Task: Sort the products in the category "Soups" by unit price (high first).
Action: Mouse moved to (15, 105)
Screenshot: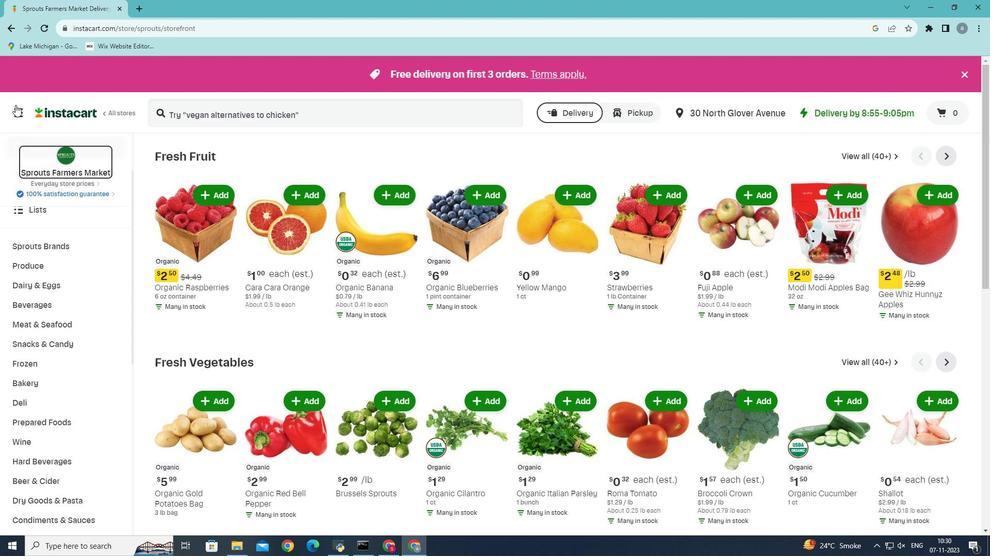 
Action: Mouse pressed left at (15, 105)
Screenshot: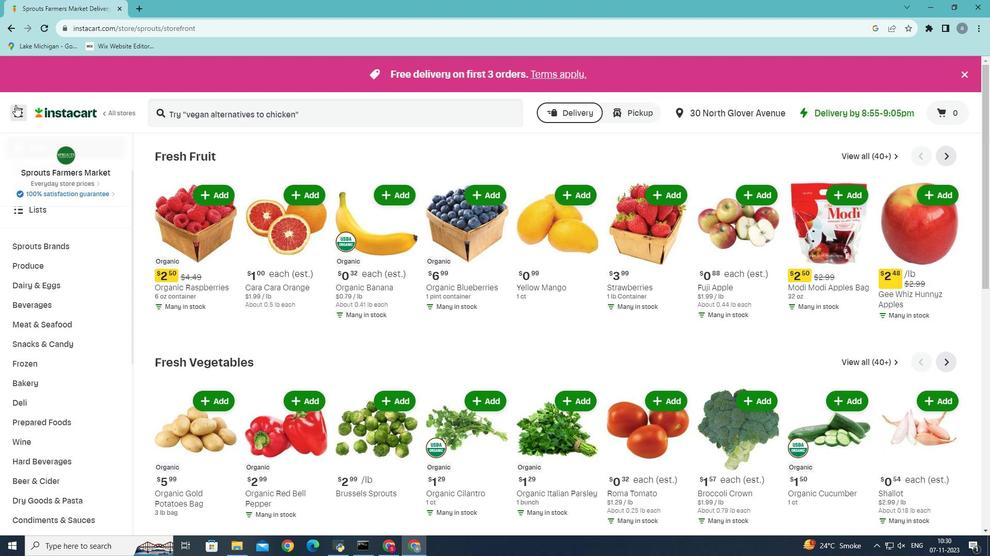 
Action: Mouse moved to (40, 287)
Screenshot: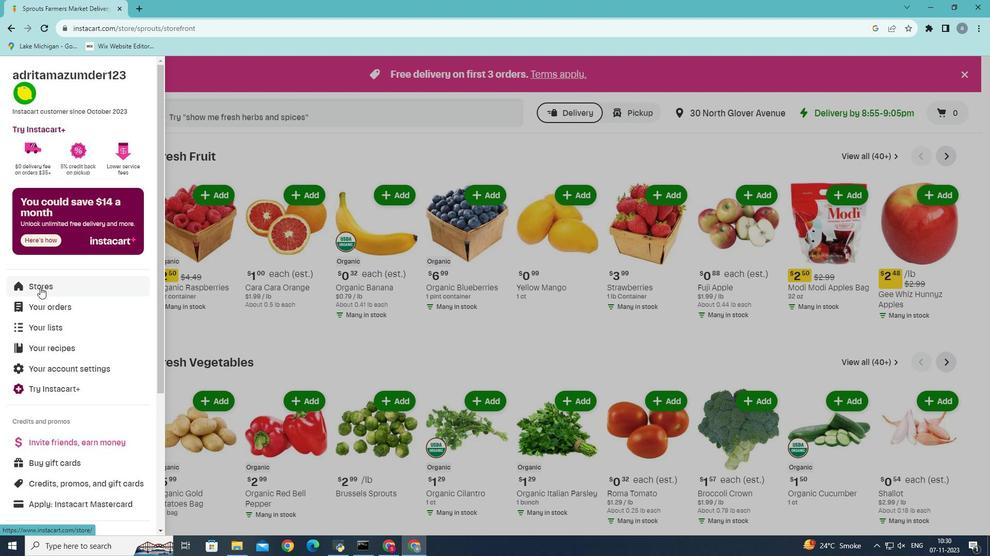 
Action: Mouse pressed left at (40, 287)
Screenshot: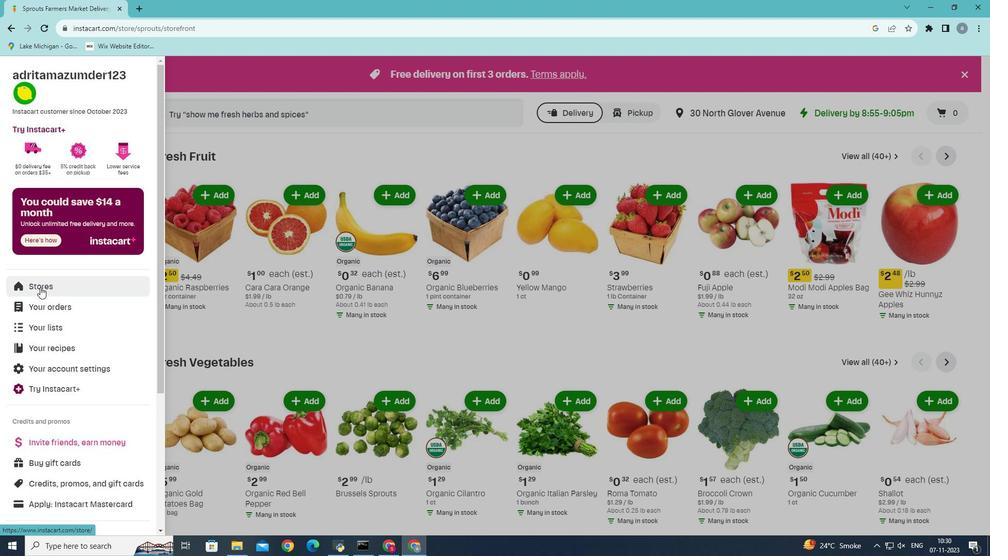 
Action: Mouse moved to (251, 116)
Screenshot: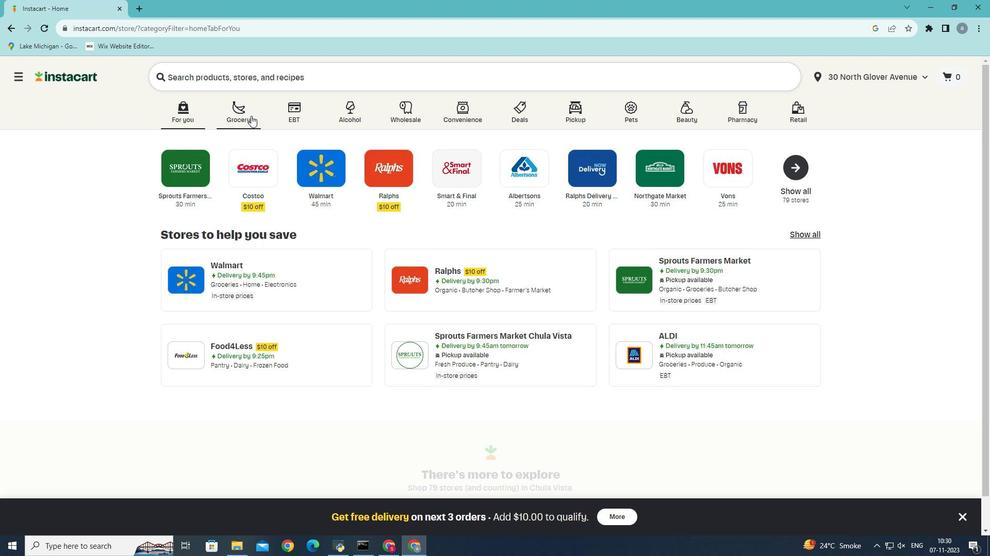 
Action: Mouse pressed left at (251, 116)
Screenshot: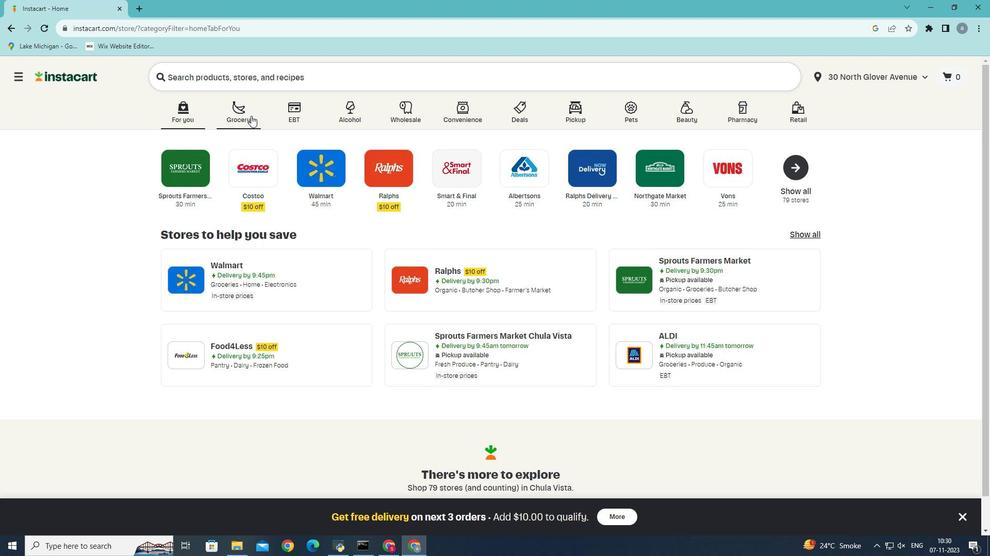 
Action: Mouse pressed left at (251, 116)
Screenshot: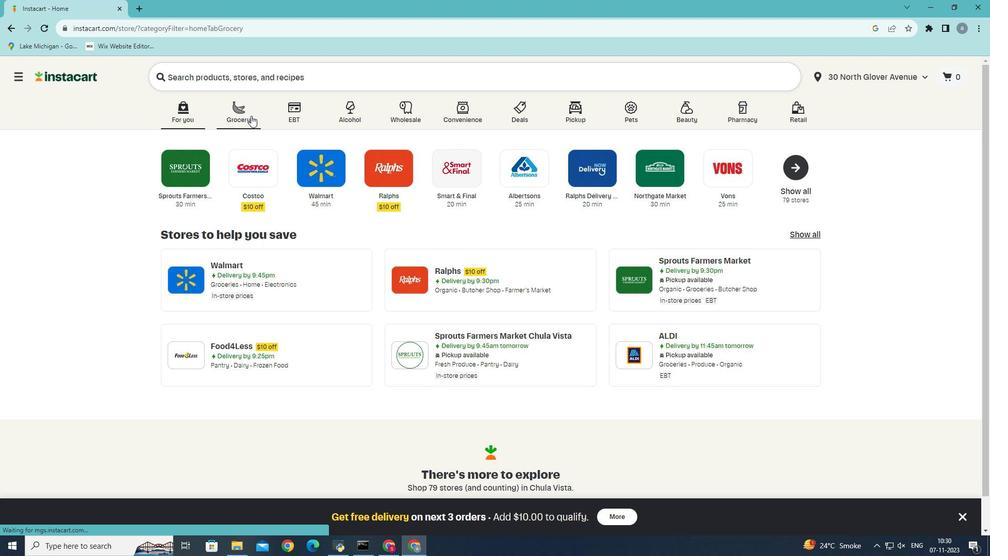 
Action: Mouse moved to (258, 300)
Screenshot: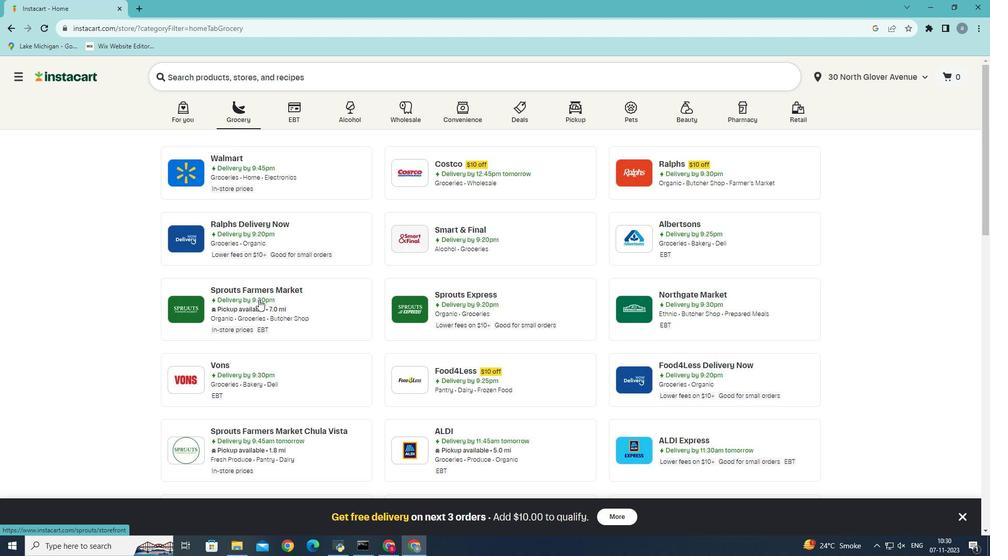 
Action: Mouse pressed left at (258, 300)
Screenshot: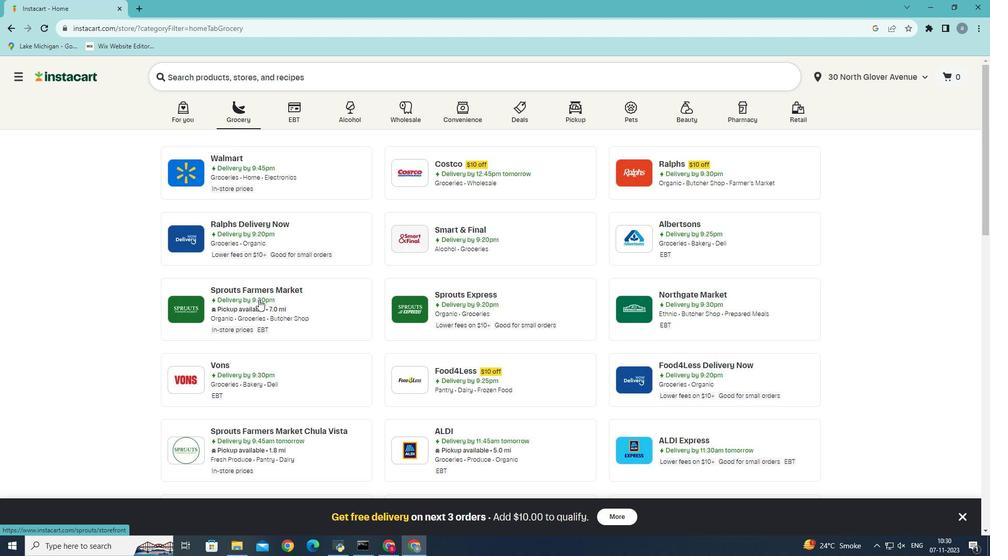 
Action: Mouse moved to (47, 370)
Screenshot: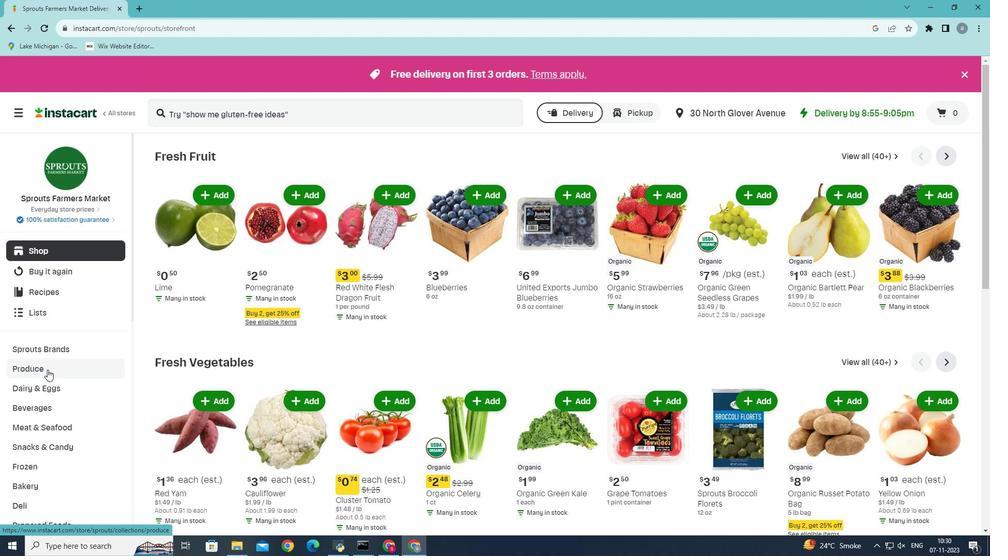 
Action: Mouse scrolled (47, 369) with delta (0, 0)
Screenshot: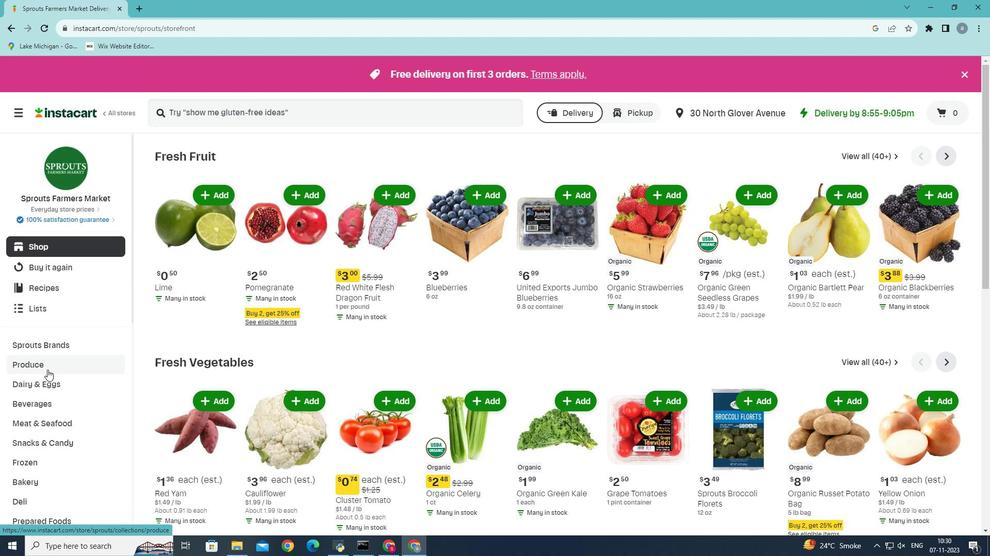 
Action: Mouse scrolled (47, 369) with delta (0, 0)
Screenshot: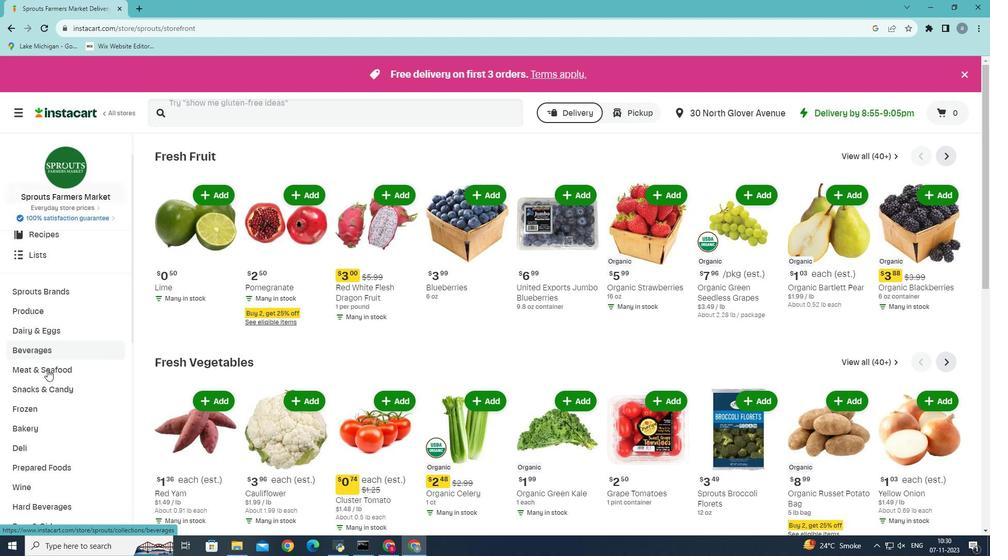 
Action: Mouse scrolled (47, 369) with delta (0, 0)
Screenshot: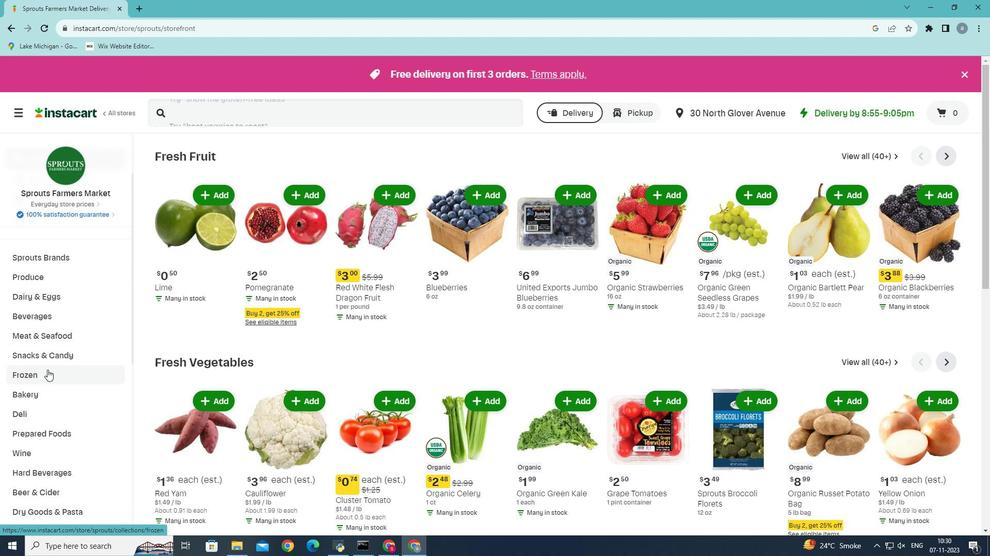 
Action: Mouse moved to (45, 369)
Screenshot: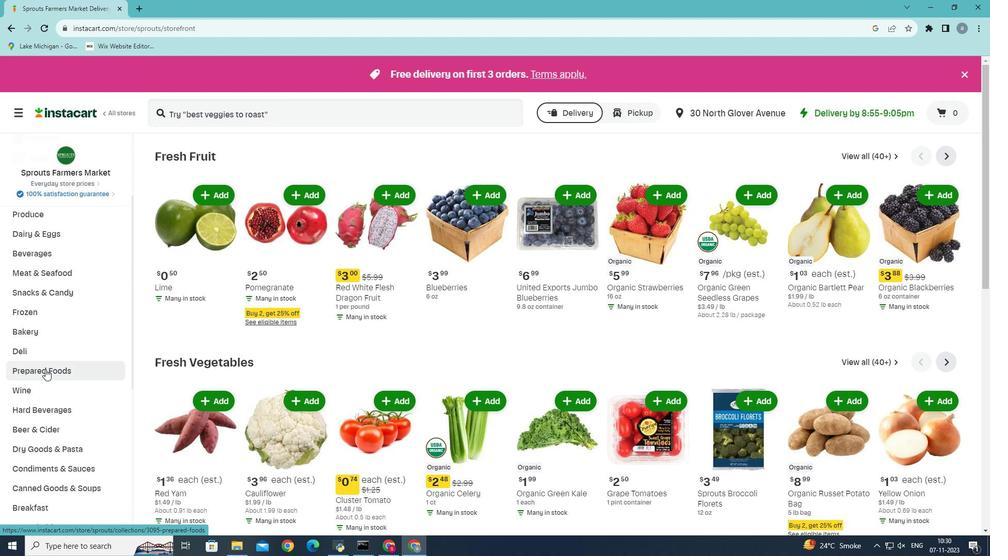 
Action: Mouse pressed left at (45, 369)
Screenshot: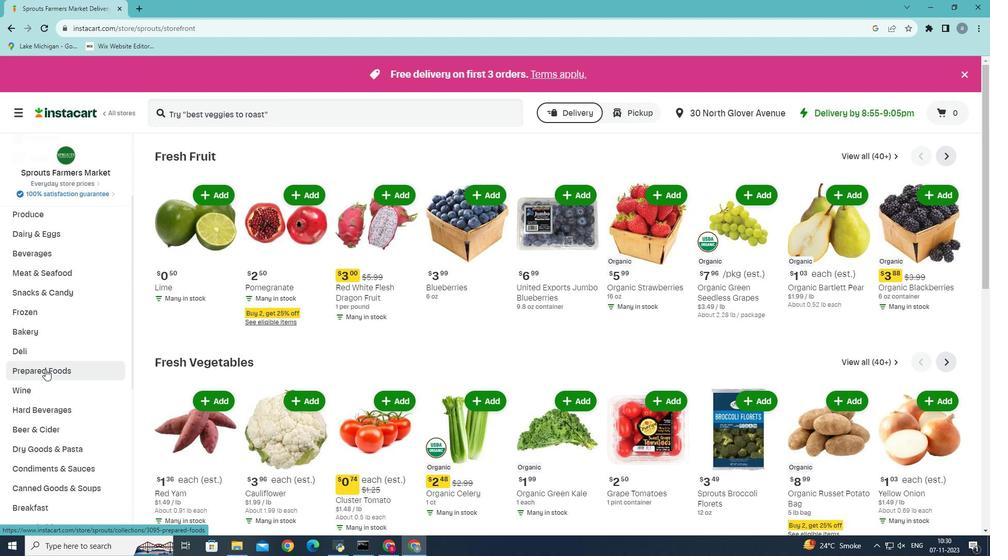 
Action: Mouse moved to (520, 181)
Screenshot: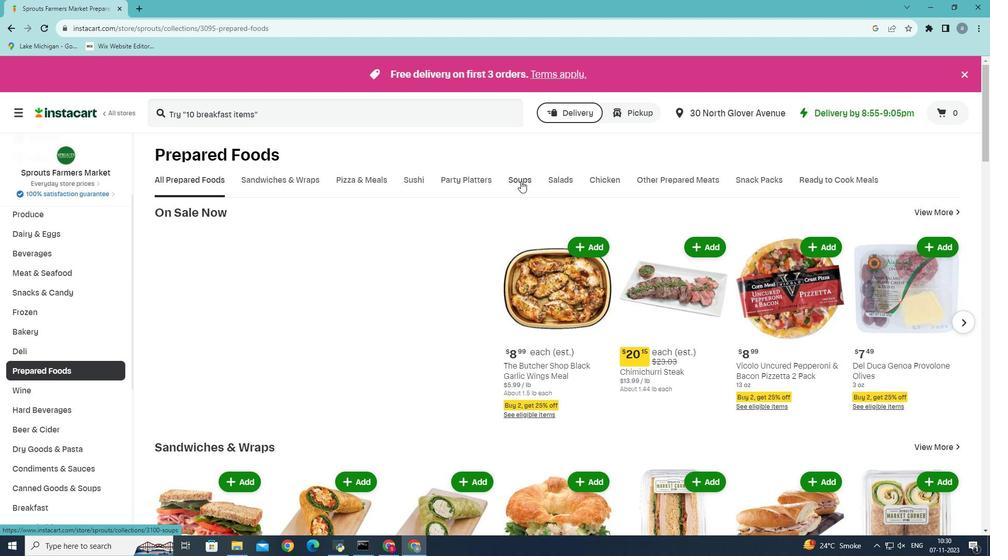 
Action: Mouse pressed left at (520, 181)
Screenshot: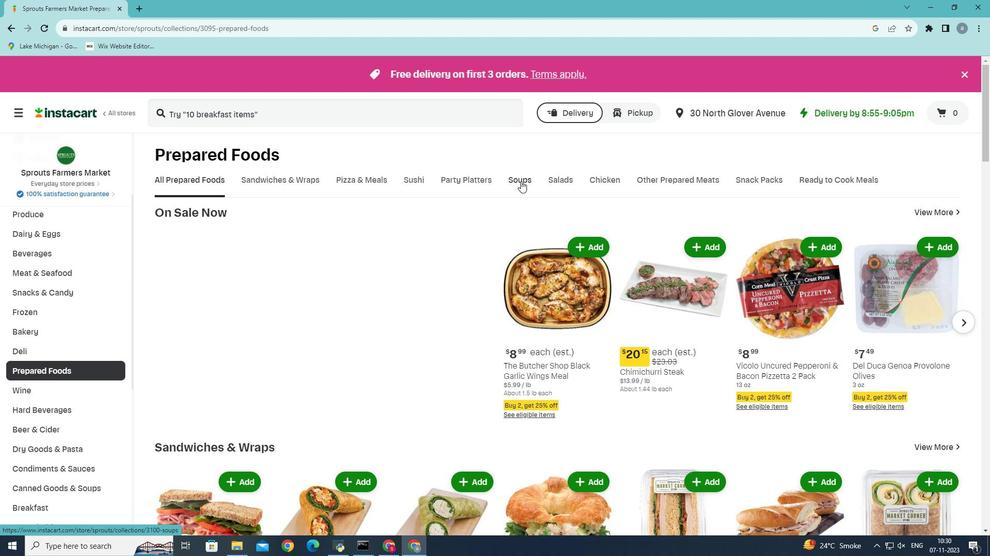 
Action: Mouse moved to (950, 215)
Screenshot: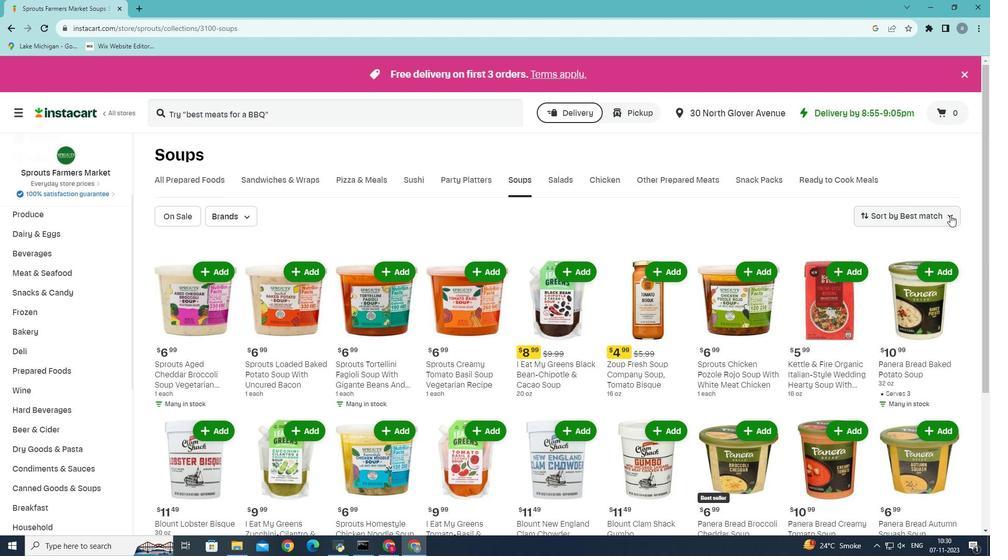 
Action: Mouse pressed left at (950, 215)
Screenshot: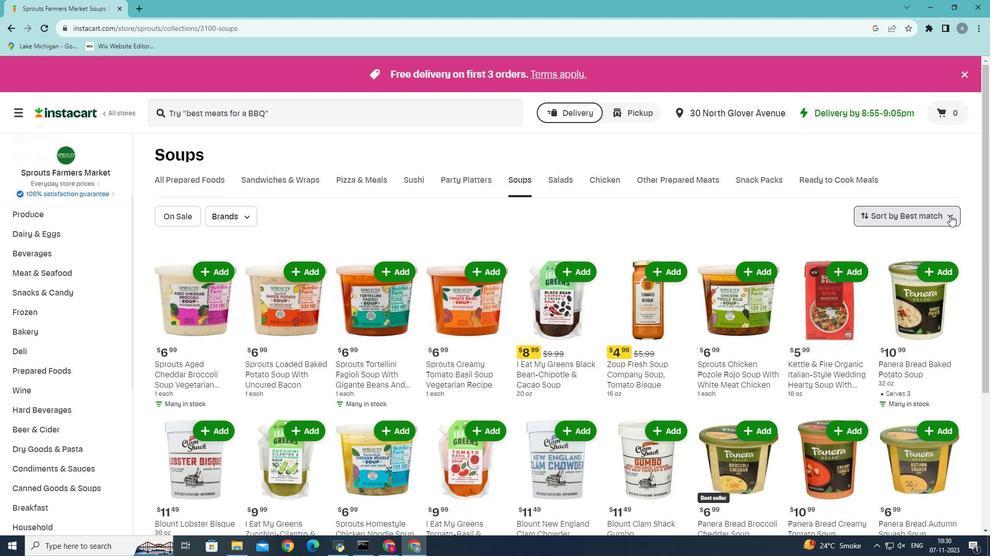 
Action: Mouse moved to (906, 350)
Screenshot: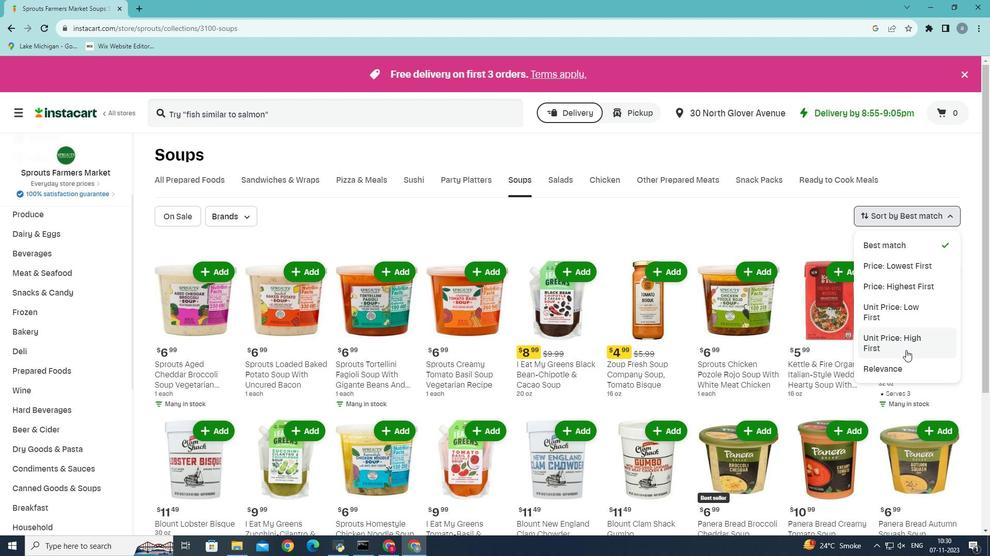 
Action: Mouse pressed left at (906, 350)
Screenshot: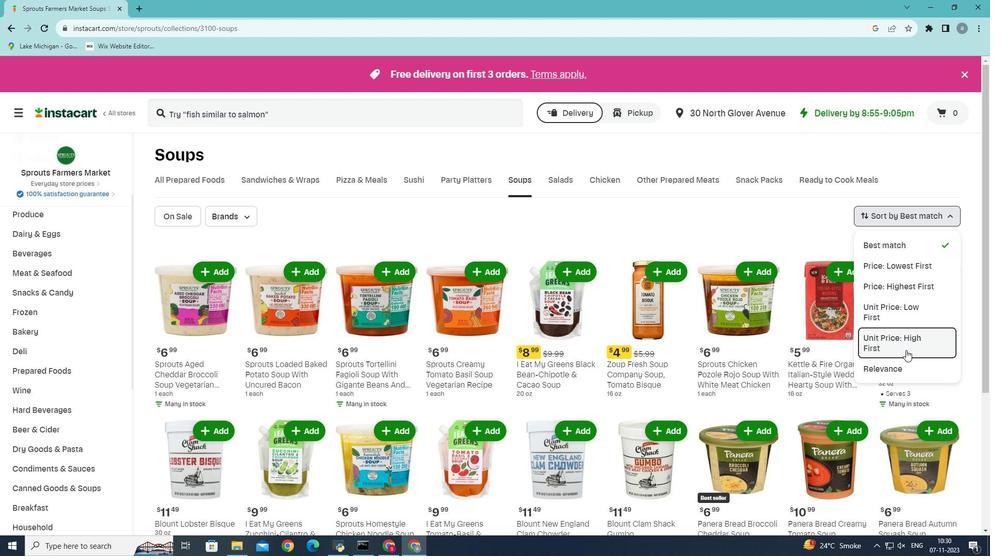 
Action: Mouse moved to (906, 342)
Screenshot: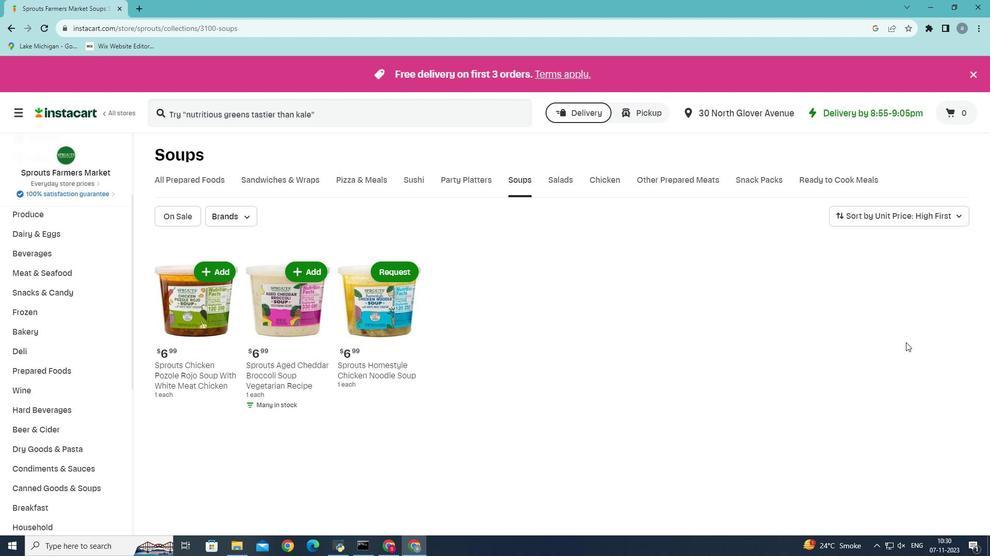 
